 Task: Create a rule when custom fields assignee is set to priority by me.
Action: Mouse moved to (1159, 89)
Screenshot: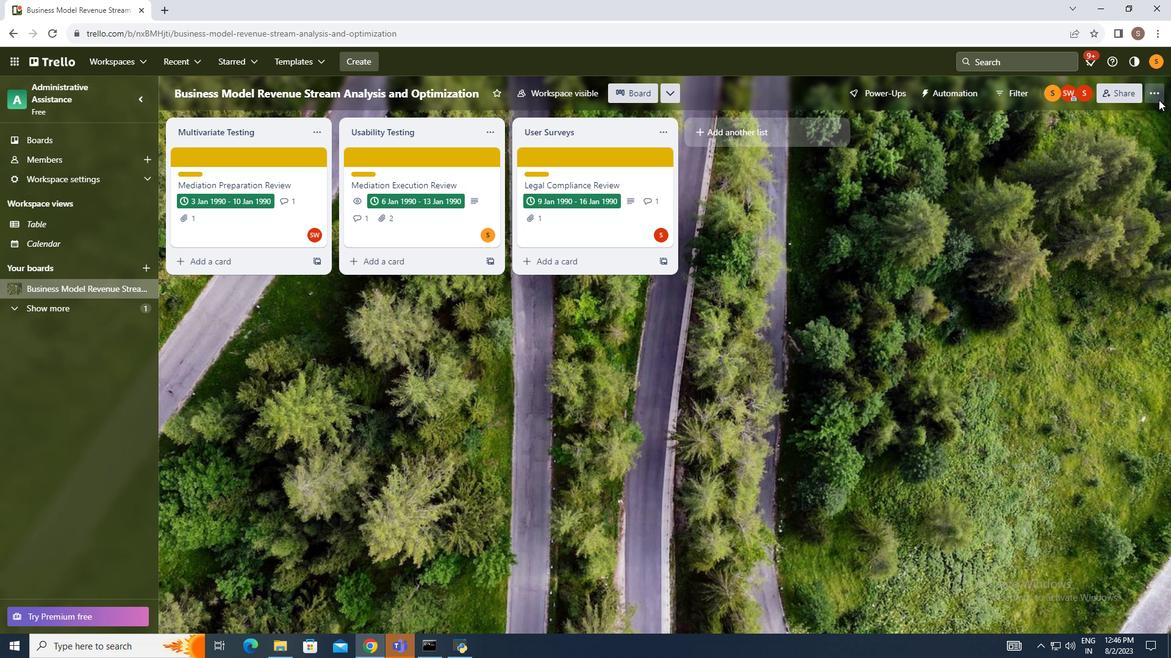 
Action: Mouse pressed left at (1159, 89)
Screenshot: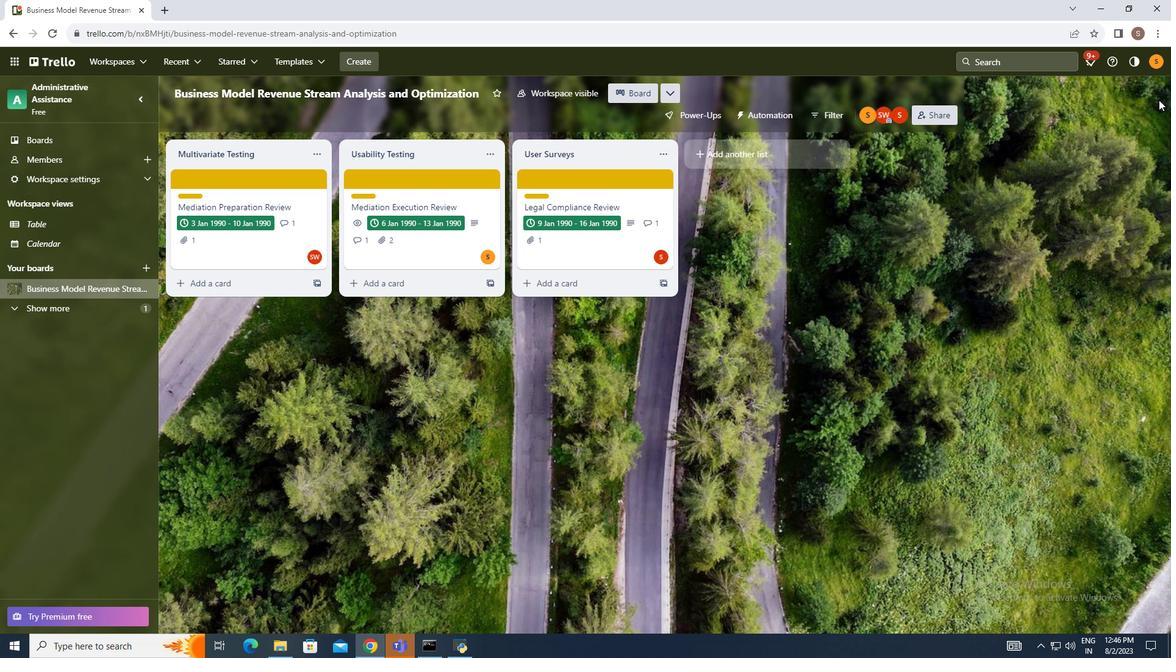 
Action: Mouse moved to (1064, 258)
Screenshot: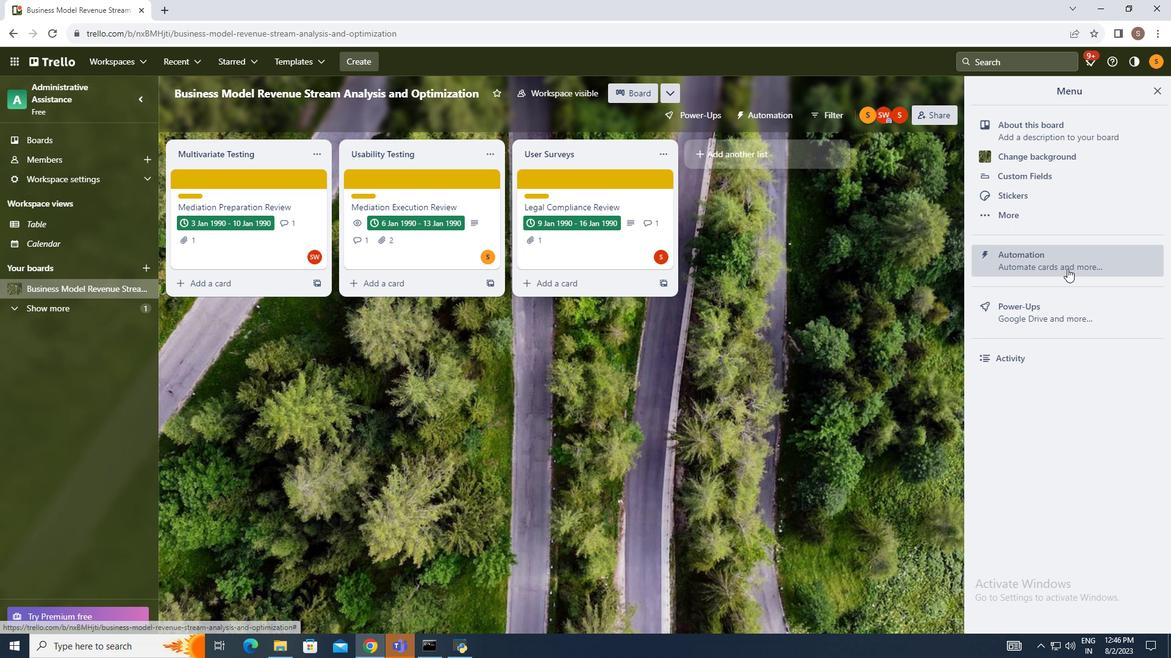 
Action: Mouse pressed left at (1064, 258)
Screenshot: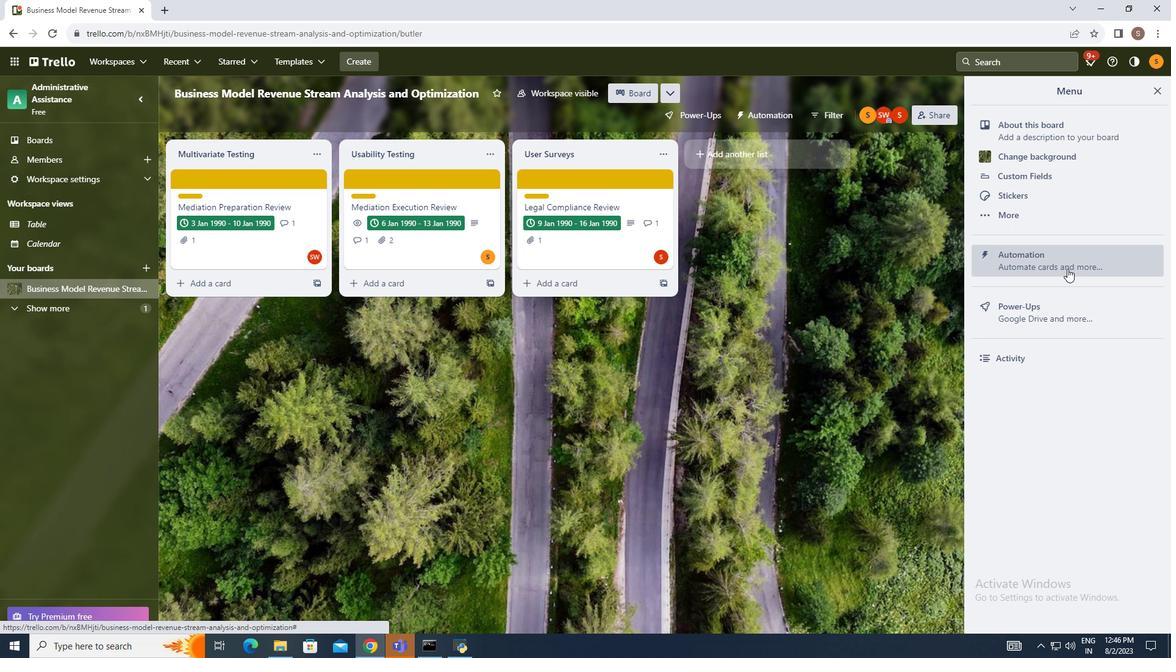 
Action: Mouse moved to (173, 213)
Screenshot: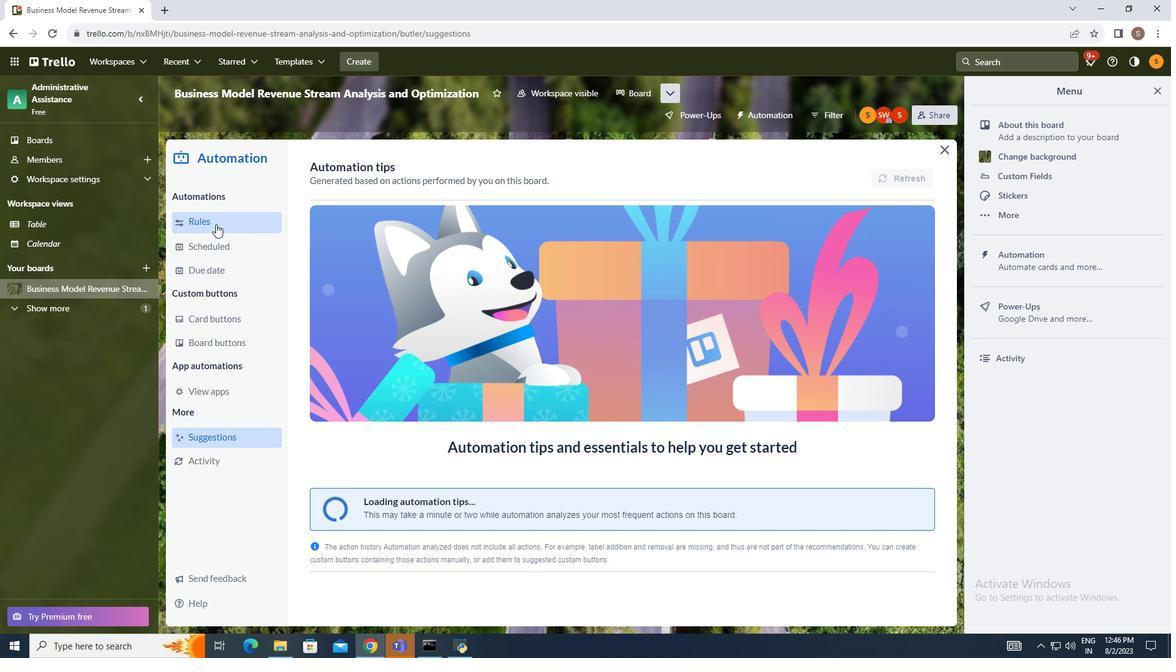 
Action: Mouse pressed left at (173, 213)
Screenshot: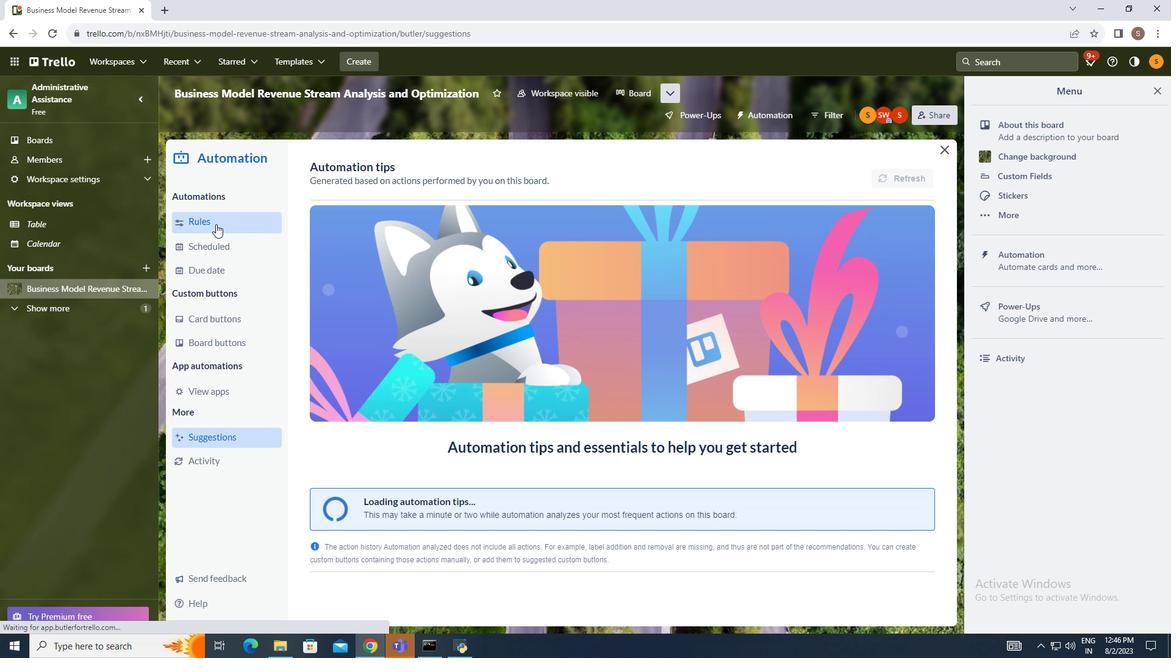 
Action: Mouse moved to (820, 162)
Screenshot: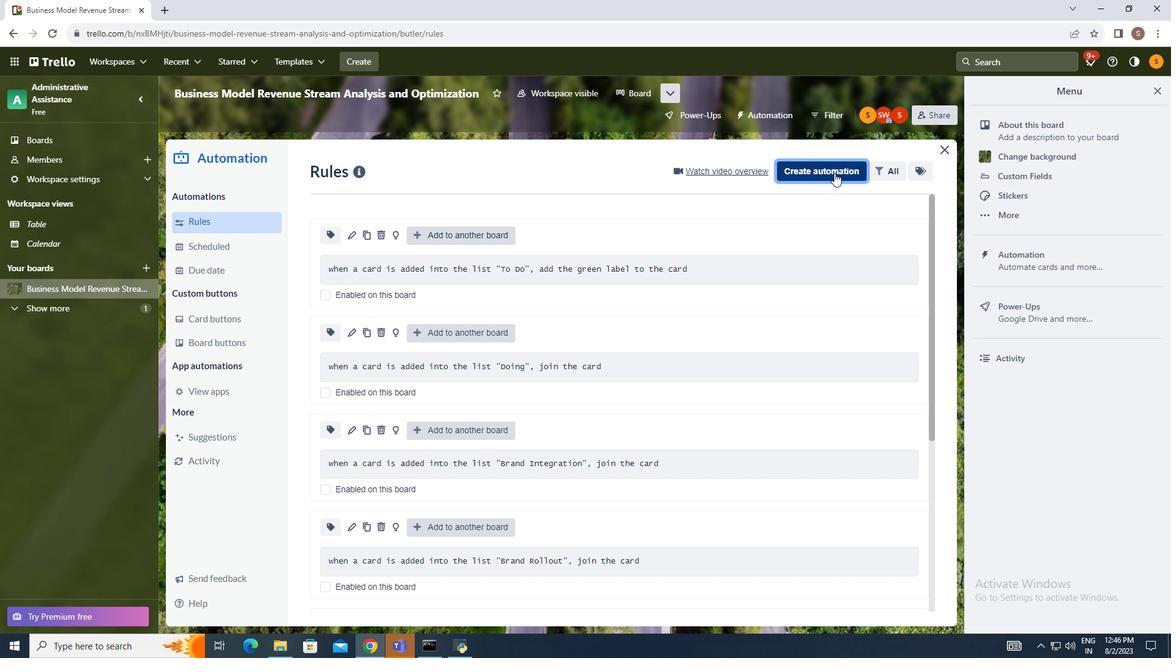 
Action: Mouse pressed left at (820, 162)
Screenshot: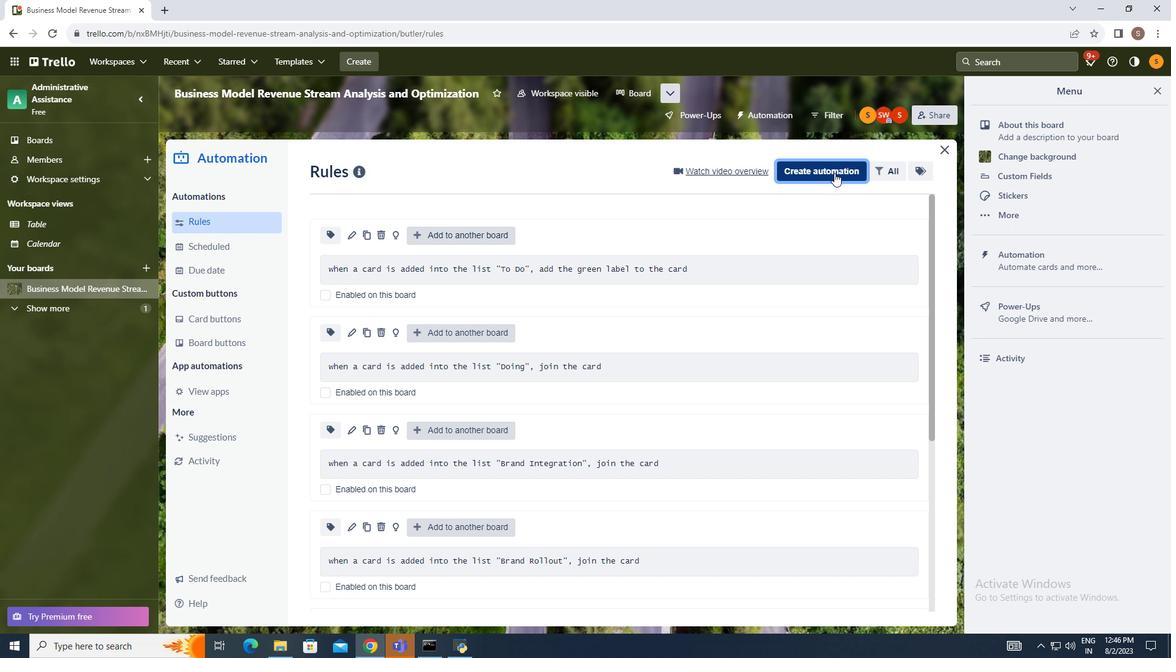 
Action: Mouse moved to (622, 277)
Screenshot: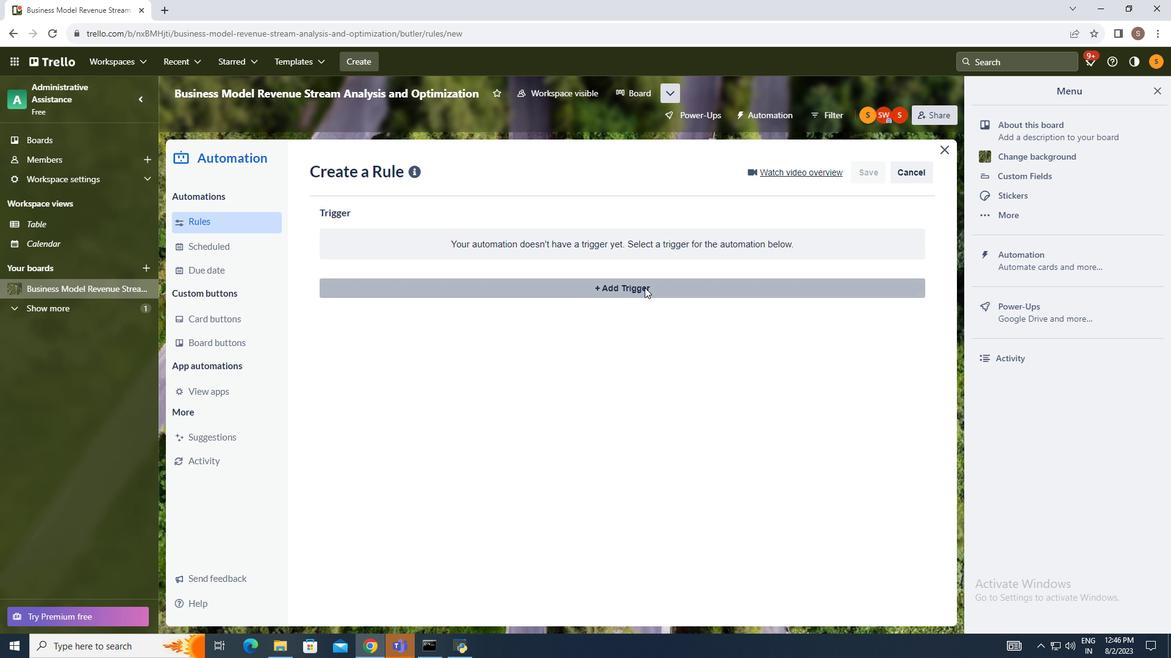 
Action: Mouse pressed left at (622, 277)
Screenshot: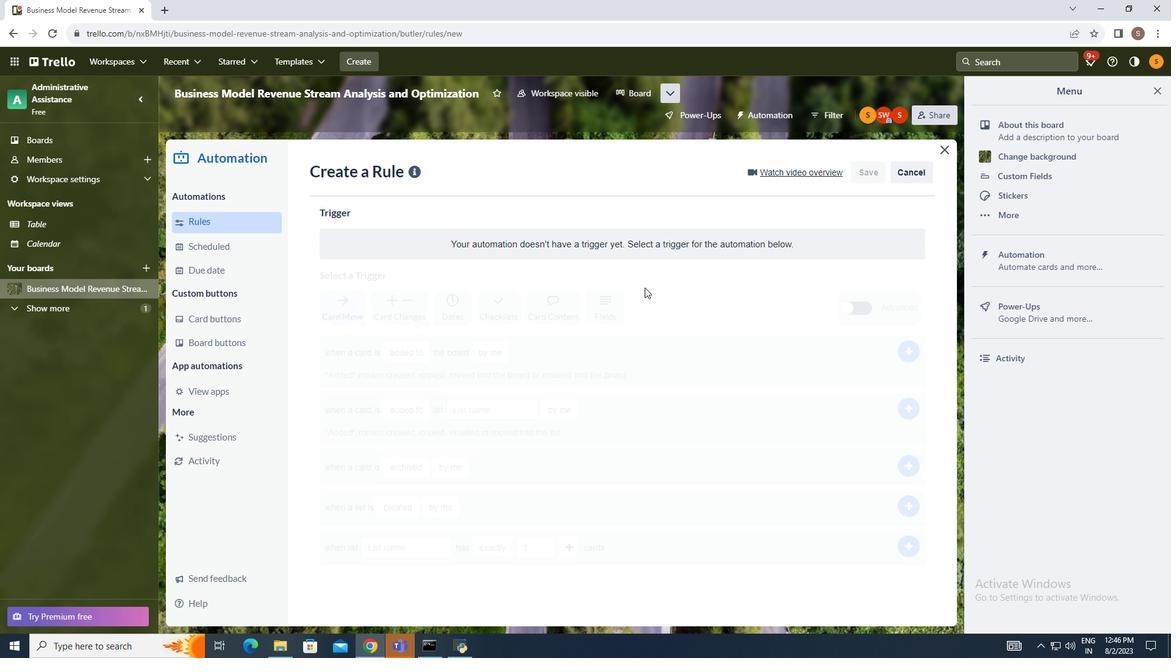 
Action: Mouse moved to (568, 317)
Screenshot: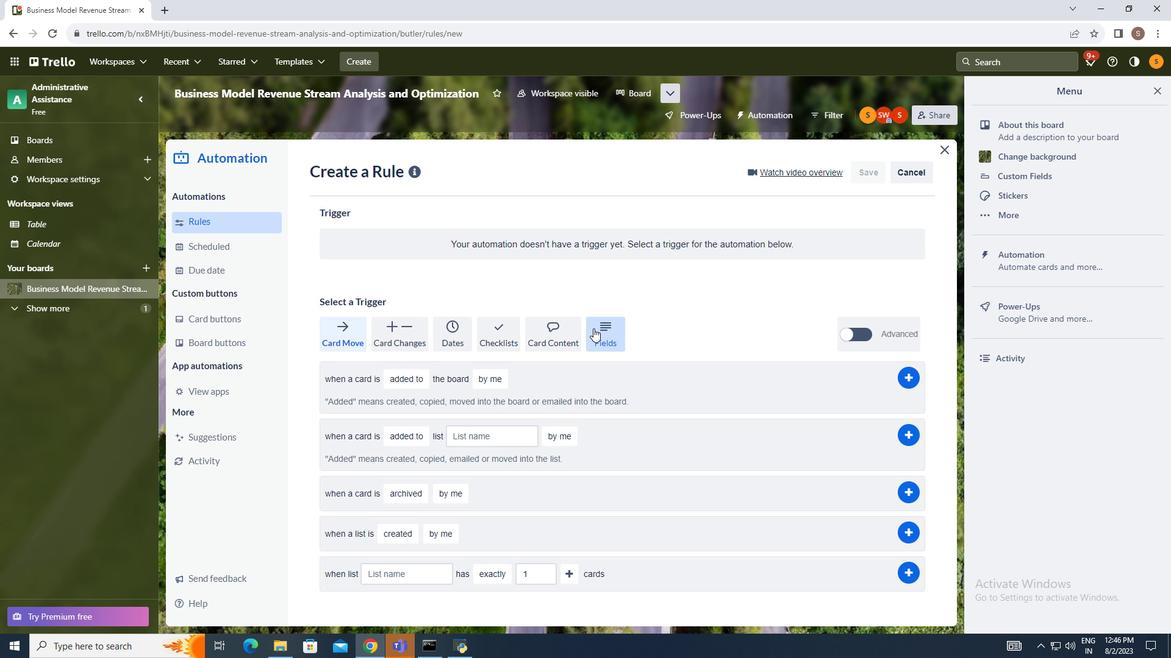 
Action: Mouse pressed left at (568, 317)
Screenshot: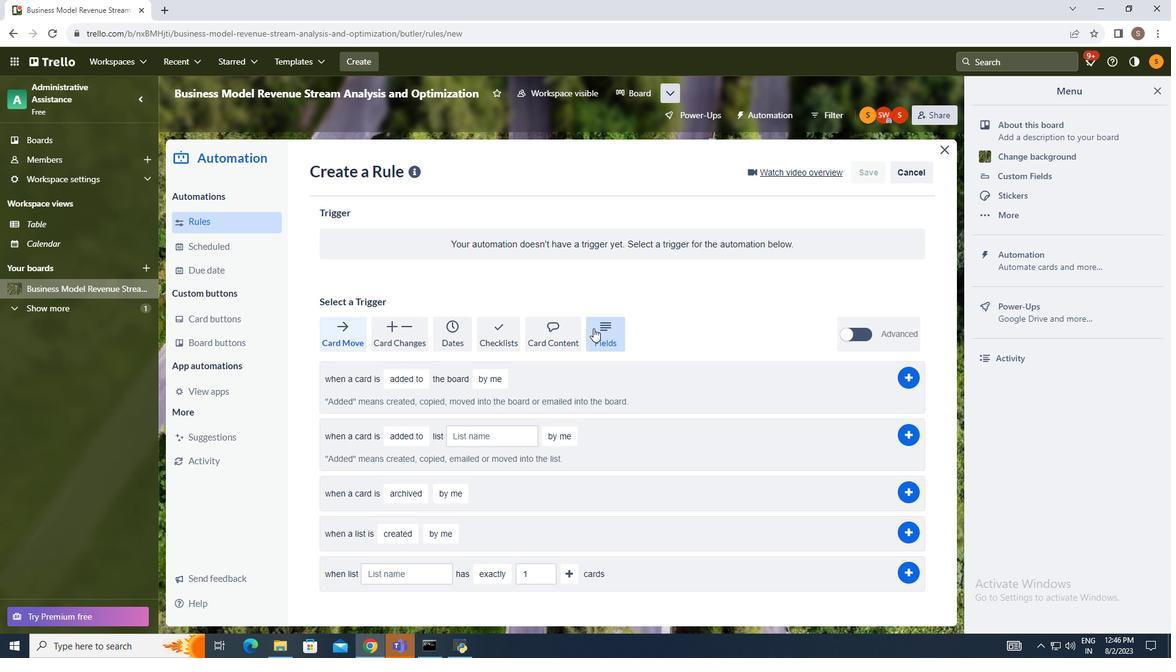 
Action: Mouse moved to (436, 455)
Screenshot: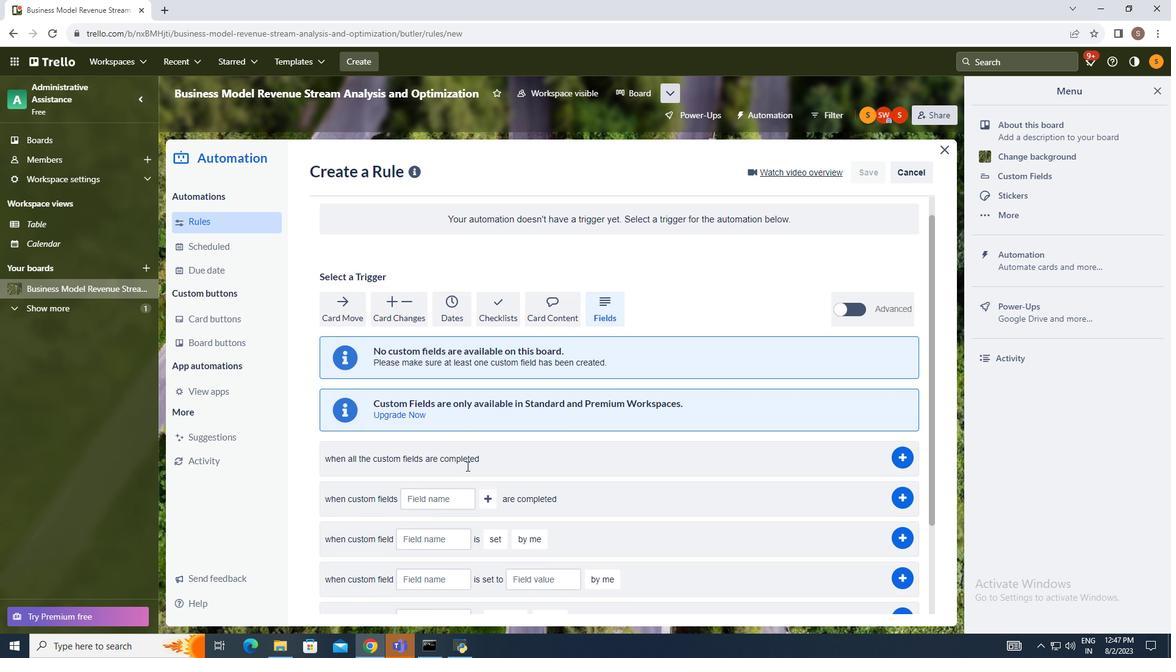 
Action: Mouse scrolled (436, 454) with delta (0, 0)
Screenshot: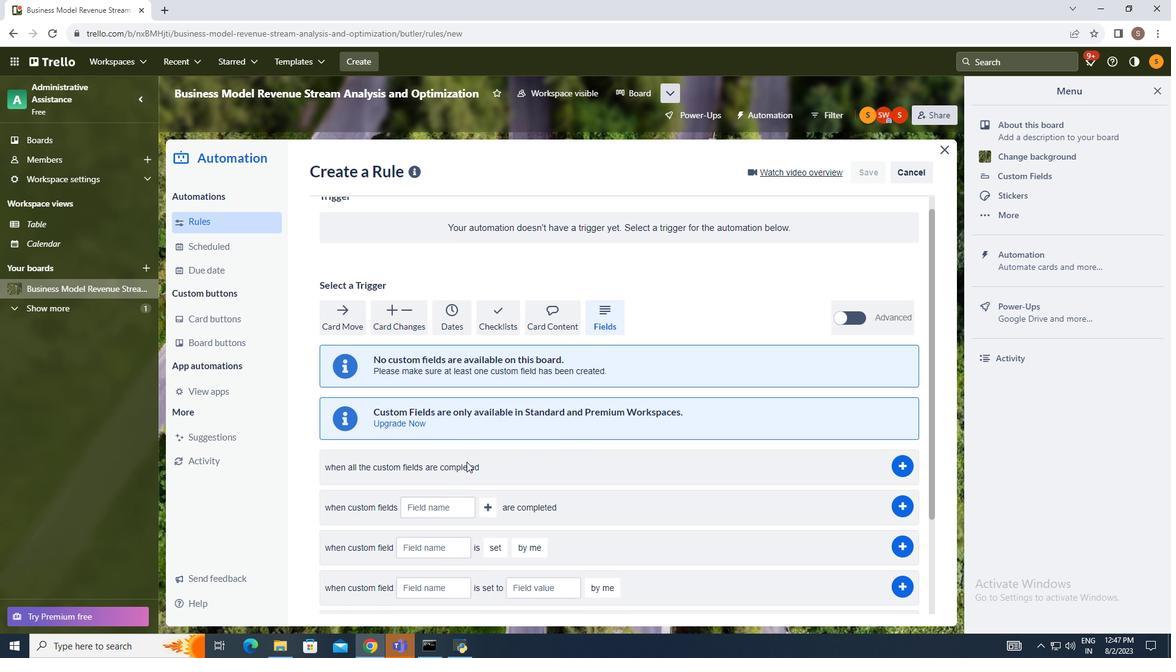 
Action: Mouse moved to (436, 455)
Screenshot: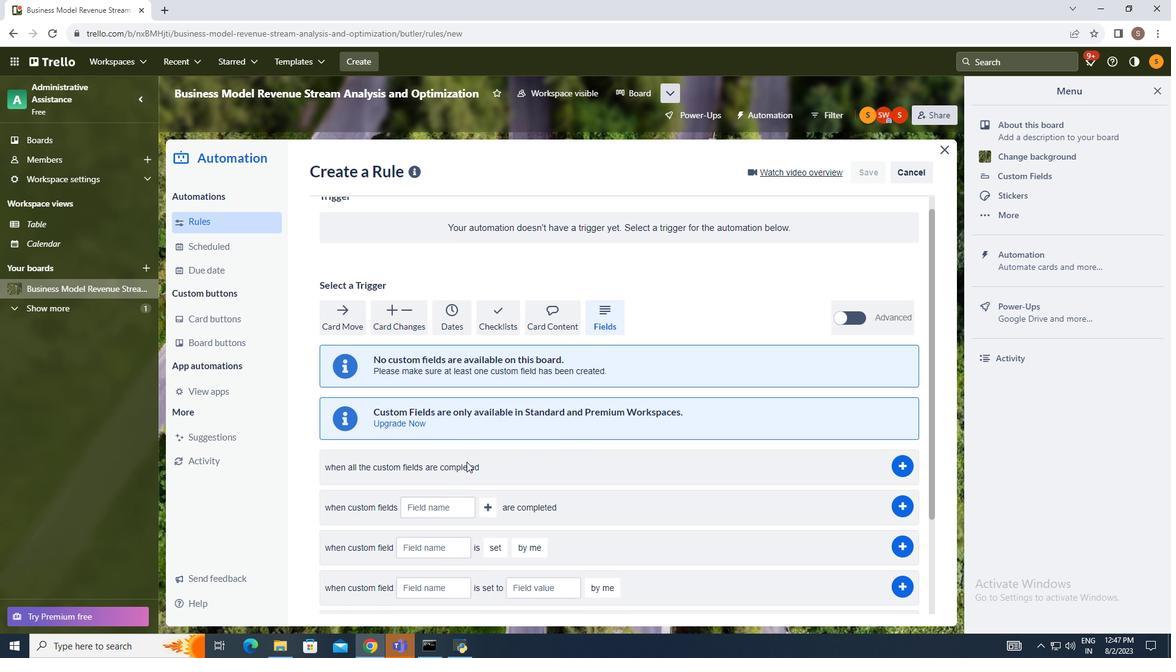 
Action: Mouse scrolled (436, 455) with delta (0, 0)
Screenshot: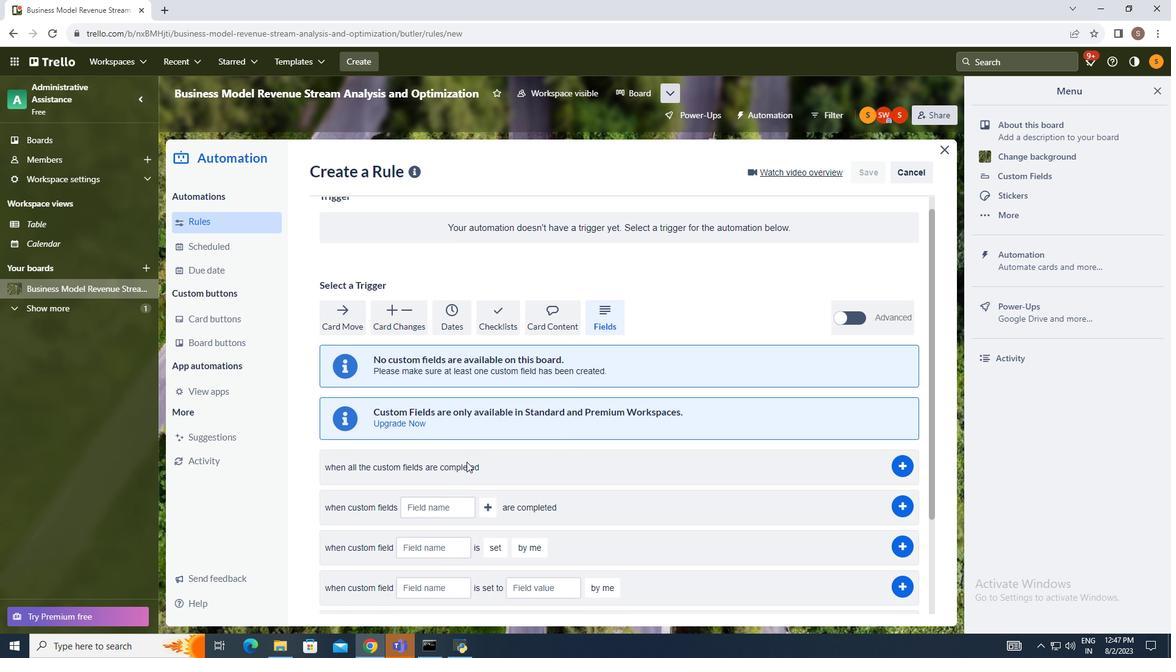 
Action: Mouse moved to (435, 453)
Screenshot: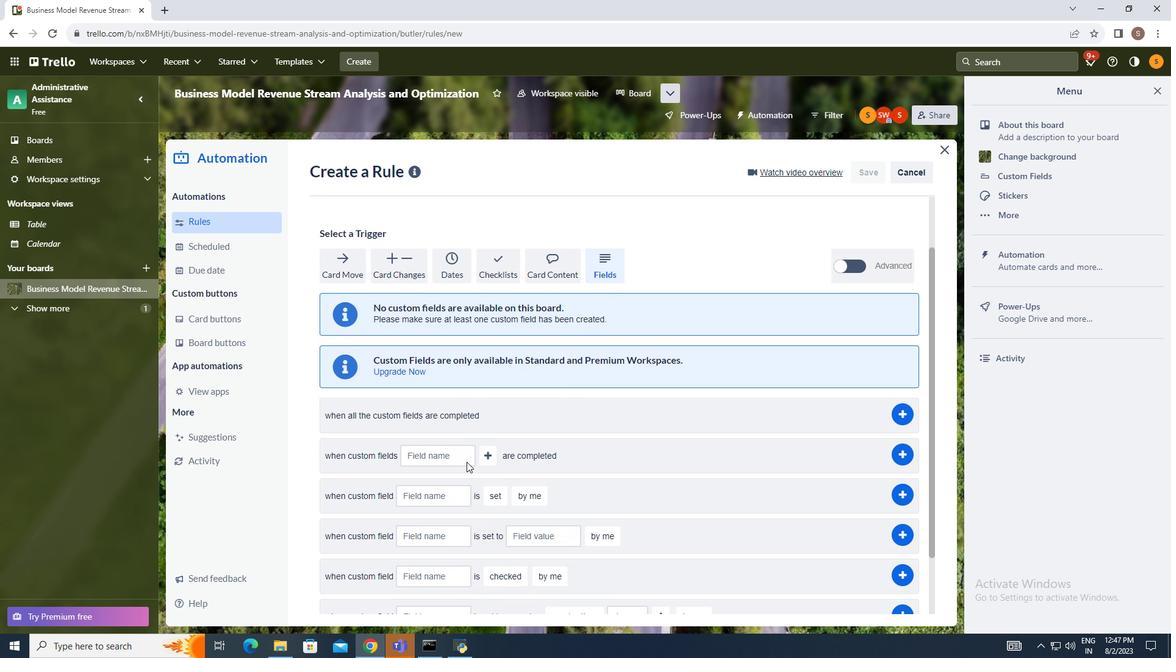 
Action: Mouse scrolled (435, 454) with delta (0, 0)
Screenshot: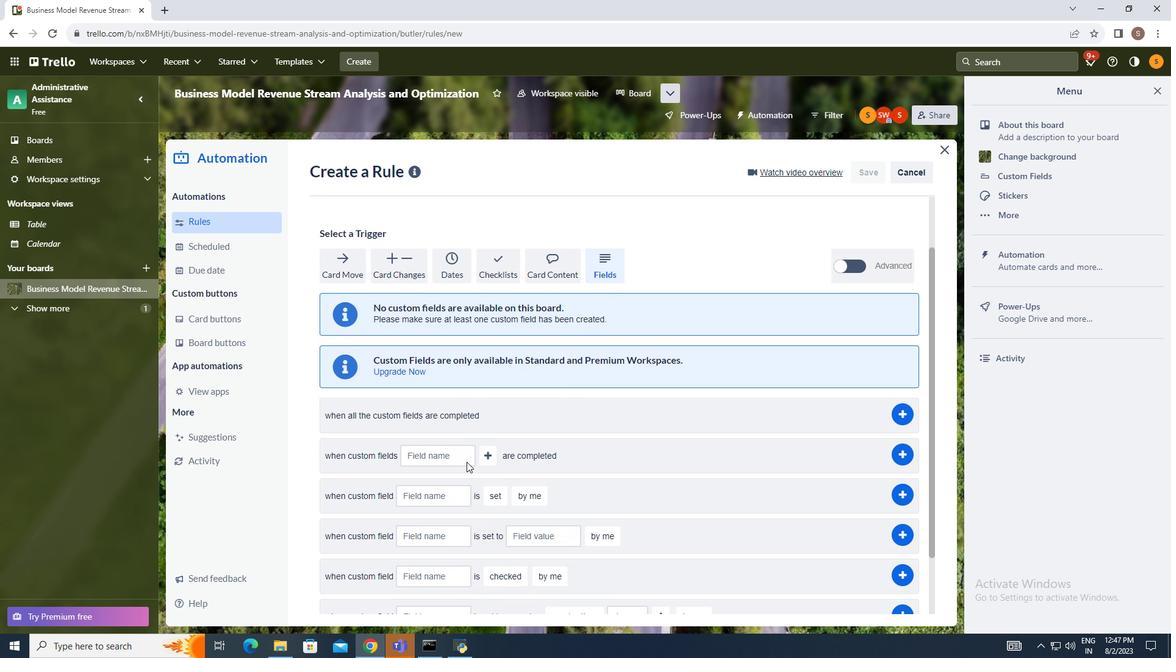 
Action: Mouse moved to (435, 450)
Screenshot: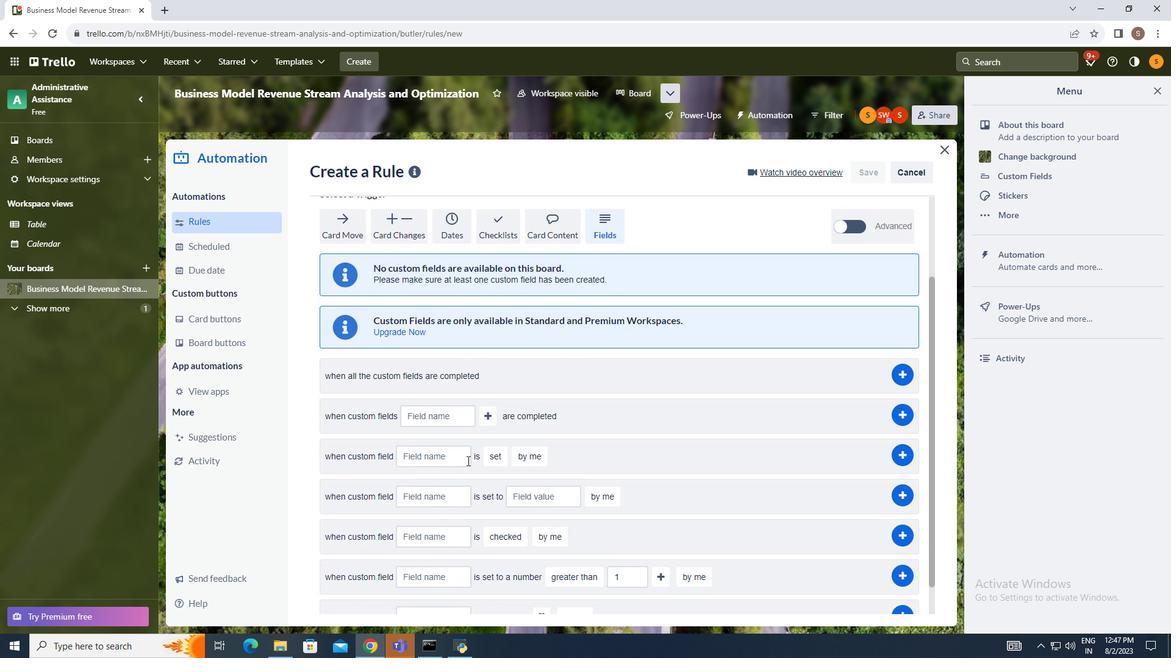 
Action: Mouse scrolled (435, 450) with delta (0, 0)
Screenshot: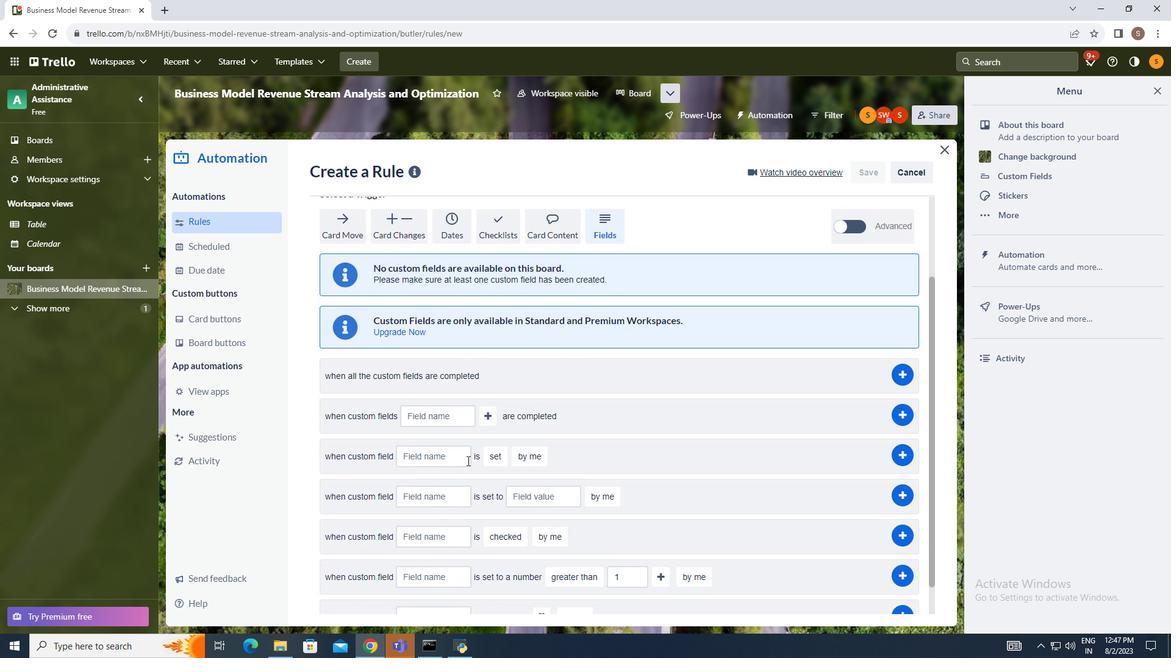 
Action: Mouse moved to (392, 471)
Screenshot: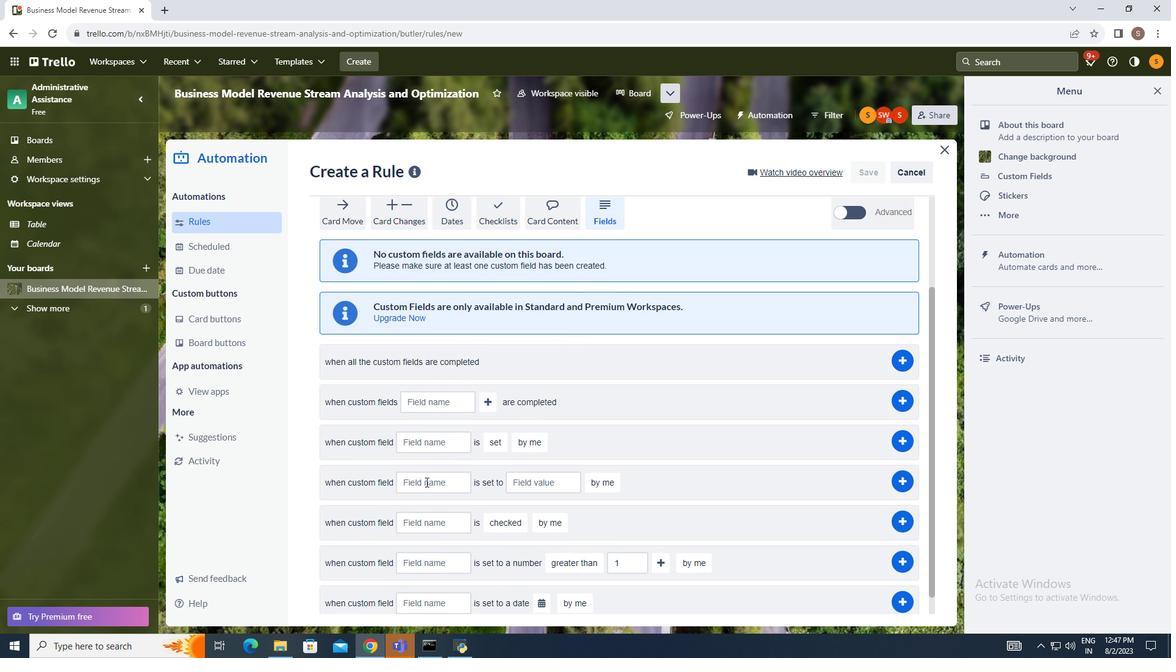 
Action: Mouse pressed left at (392, 471)
Screenshot: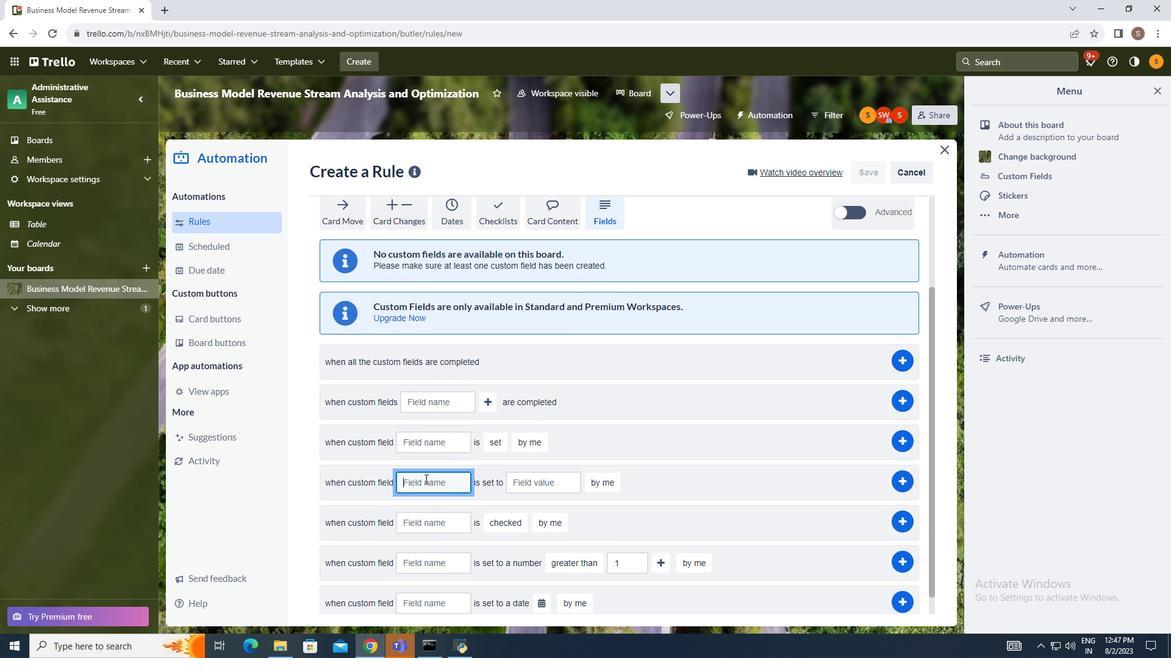 
Action: Mouse moved to (286, 429)
Screenshot: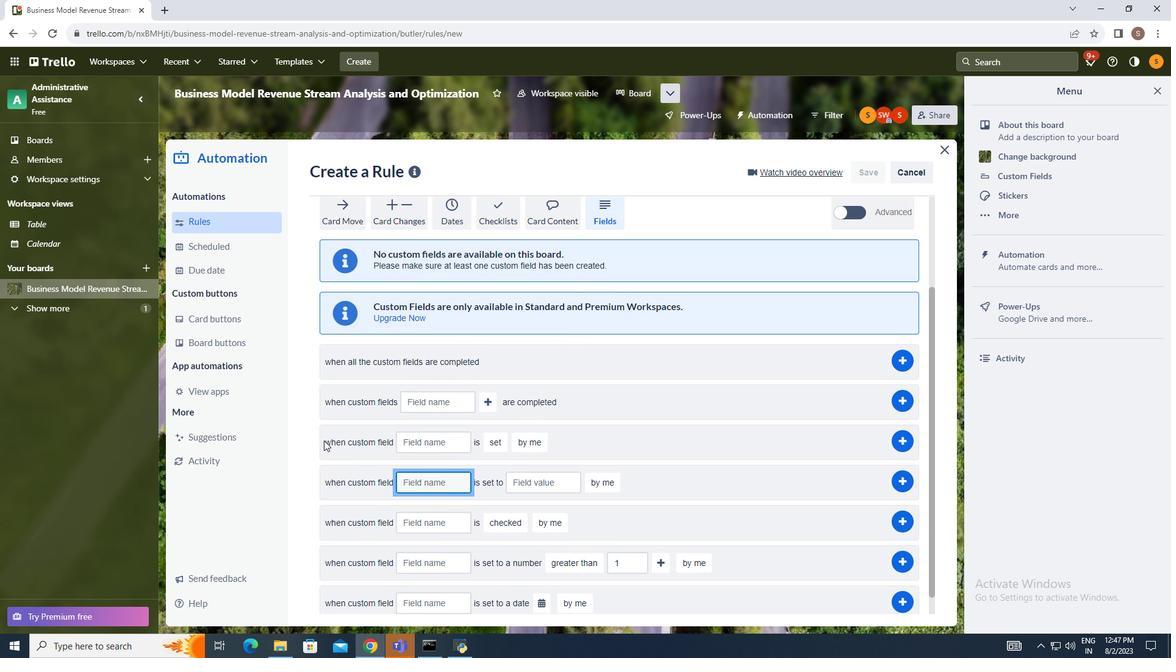 
Action: Key pressed assignee
Screenshot: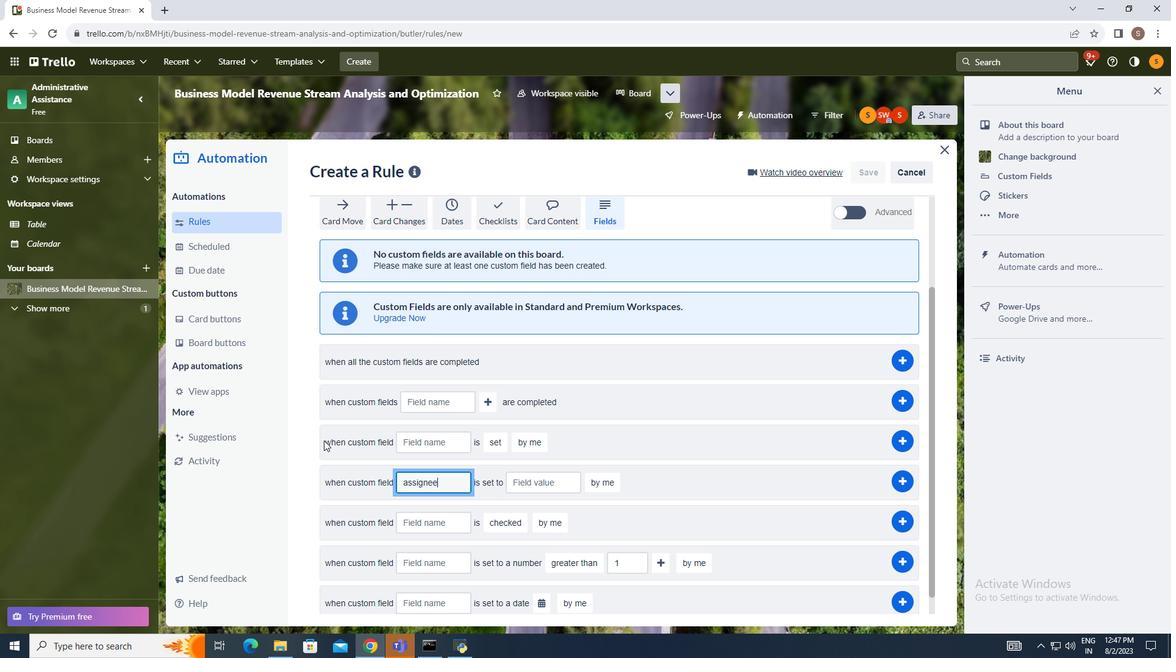 
Action: Mouse moved to (517, 468)
Screenshot: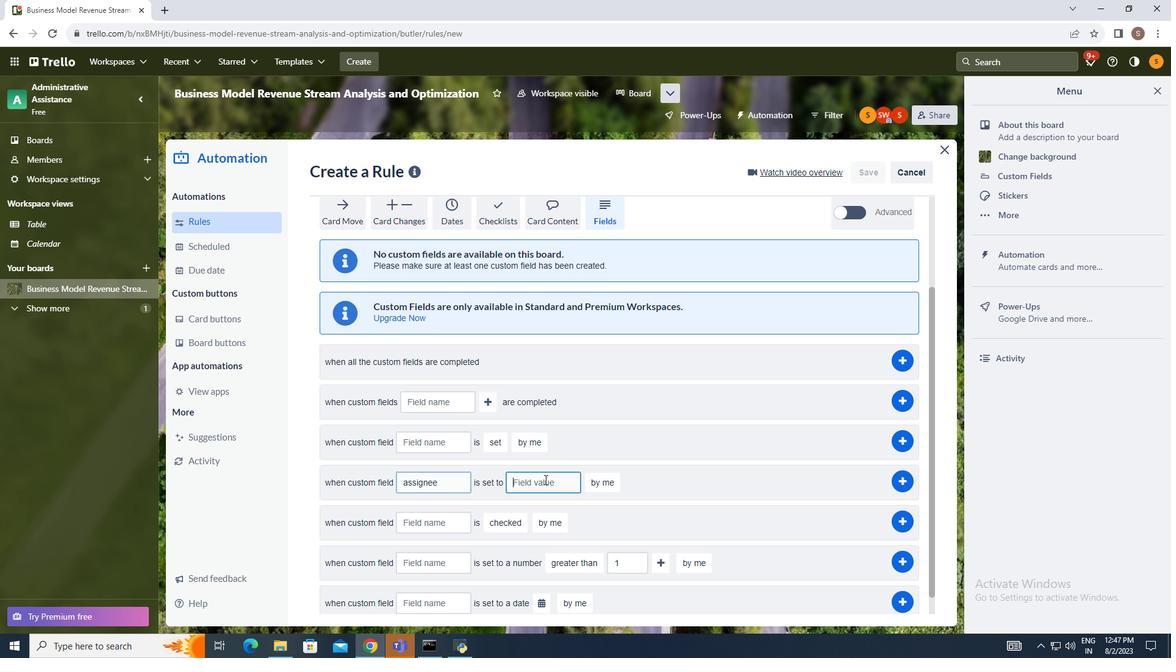 
Action: Mouse pressed left at (517, 468)
Screenshot: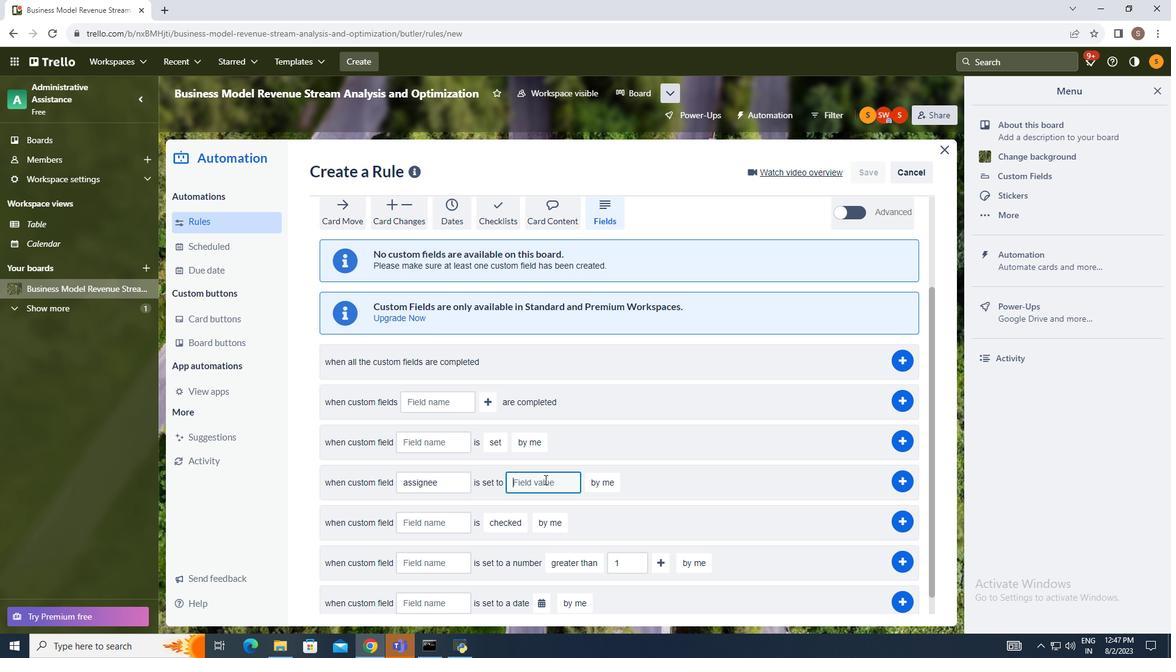 
Action: Mouse moved to (566, 438)
Screenshot: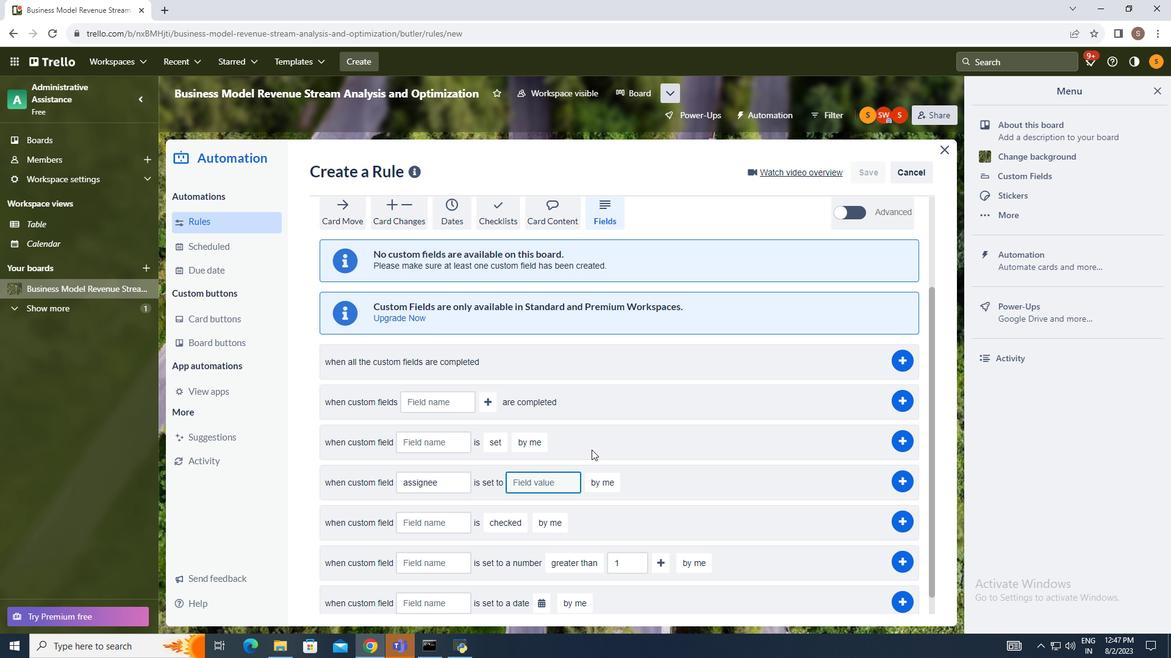
Action: Key pressed priority
Screenshot: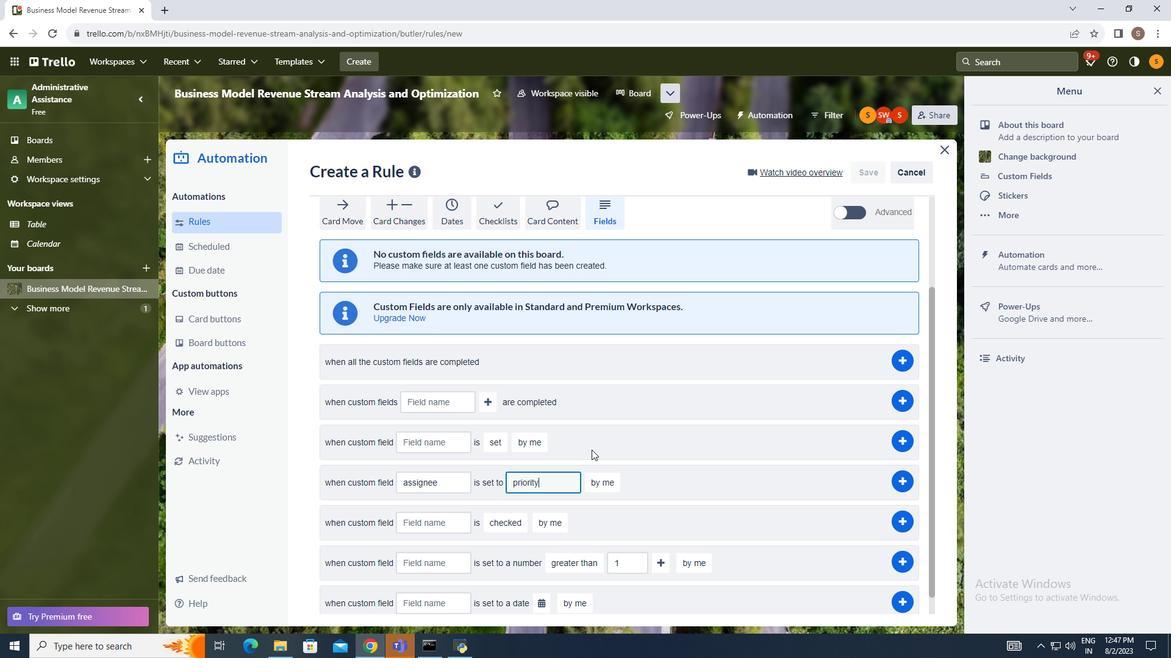 
Action: Mouse moved to (572, 472)
Screenshot: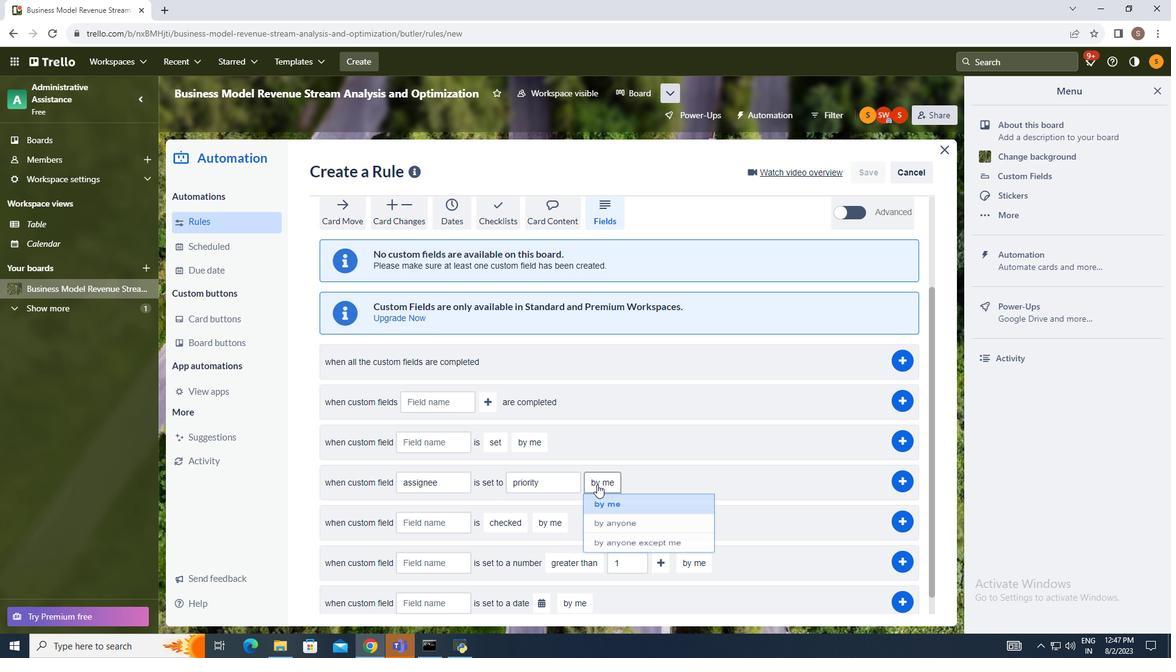 
Action: Mouse pressed left at (572, 472)
Screenshot: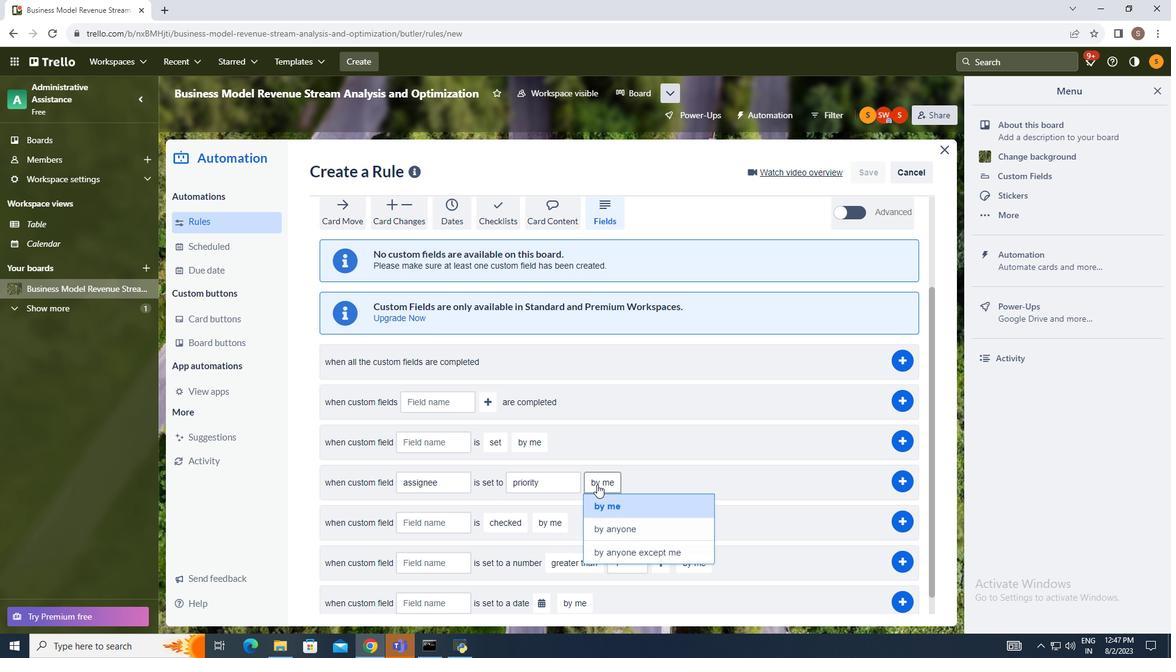 
Action: Mouse moved to (583, 494)
Screenshot: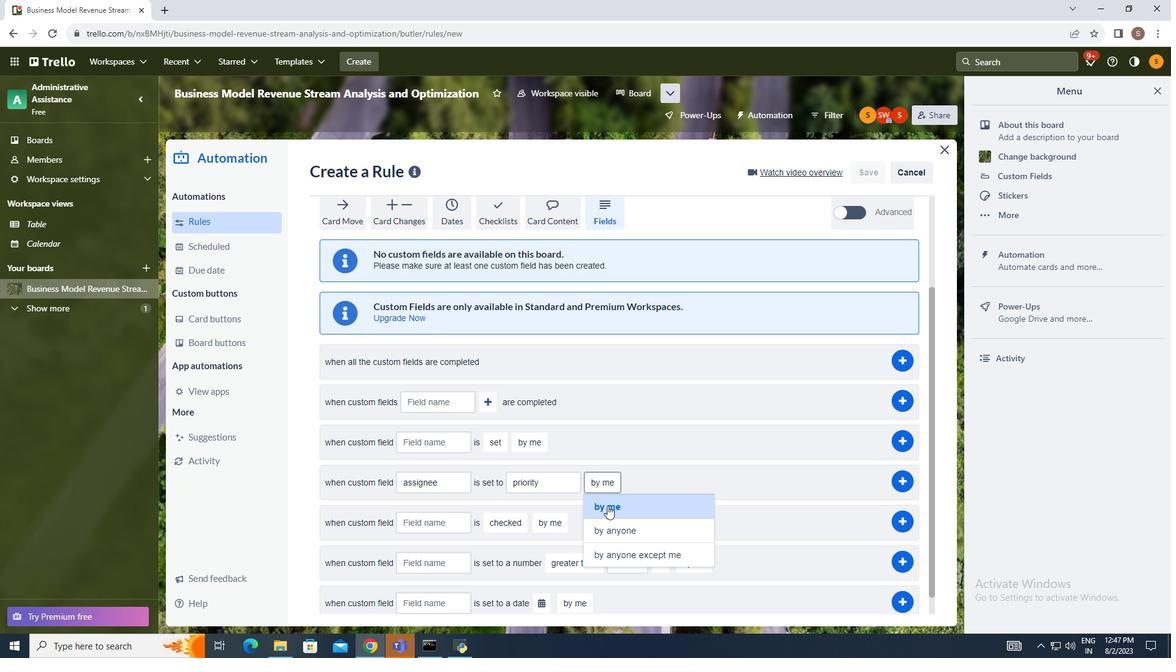 
Action: Mouse pressed left at (583, 494)
Screenshot: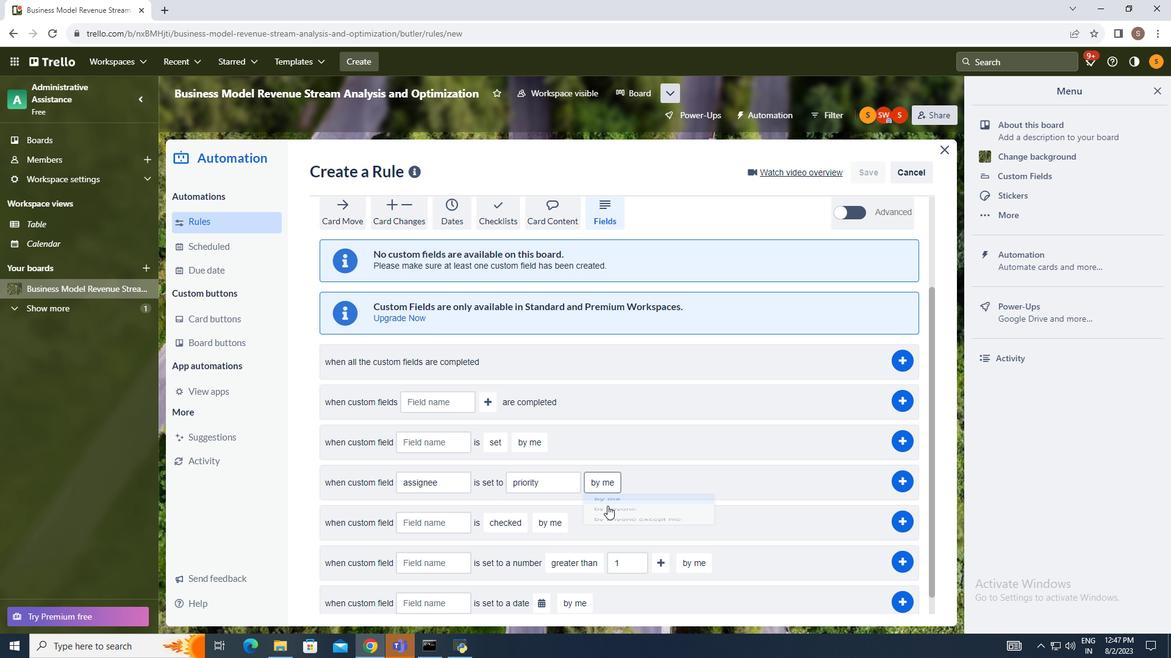
Action: Mouse moved to (889, 466)
Screenshot: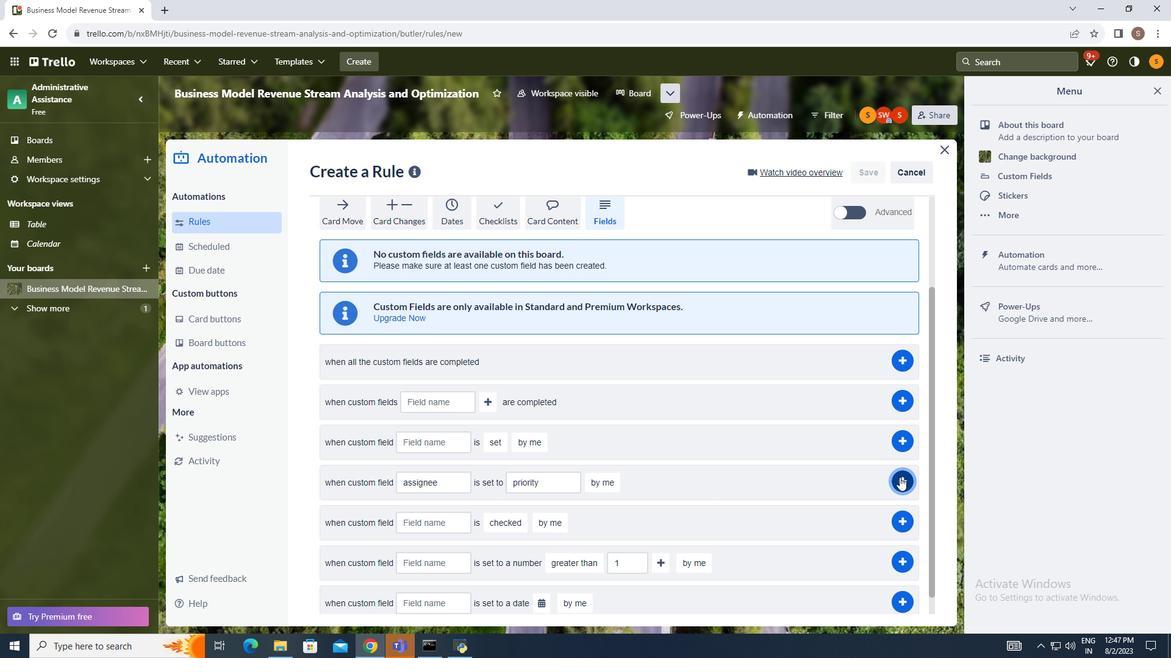 
Action: Mouse pressed left at (889, 466)
Screenshot: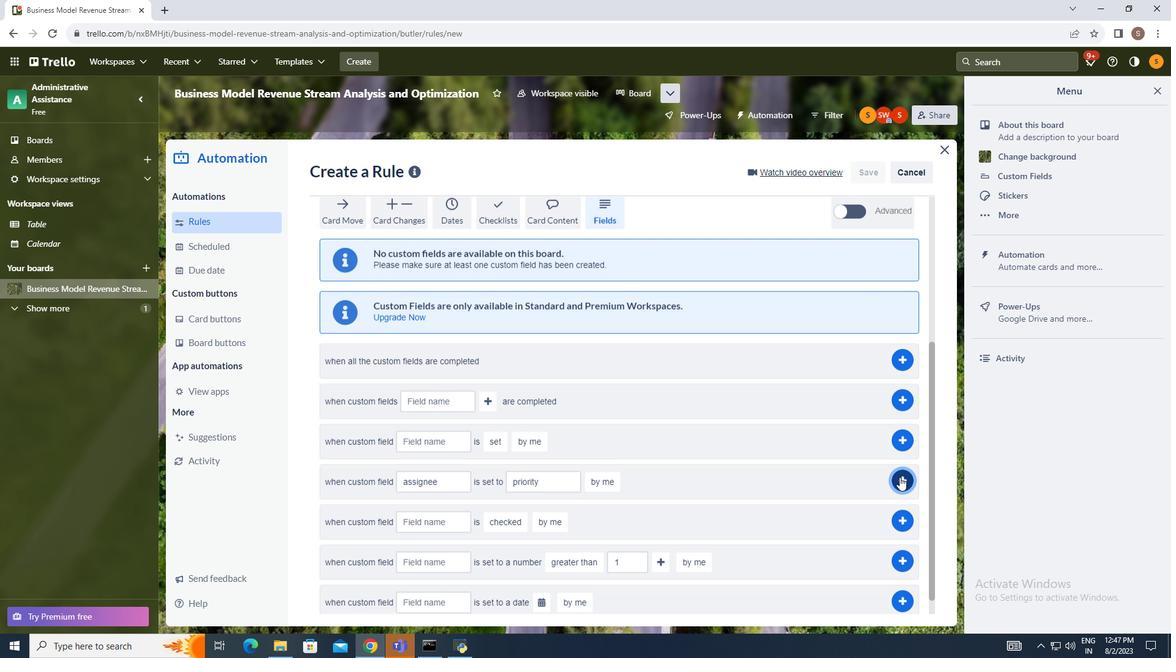 
Action: Mouse moved to (976, 444)
Screenshot: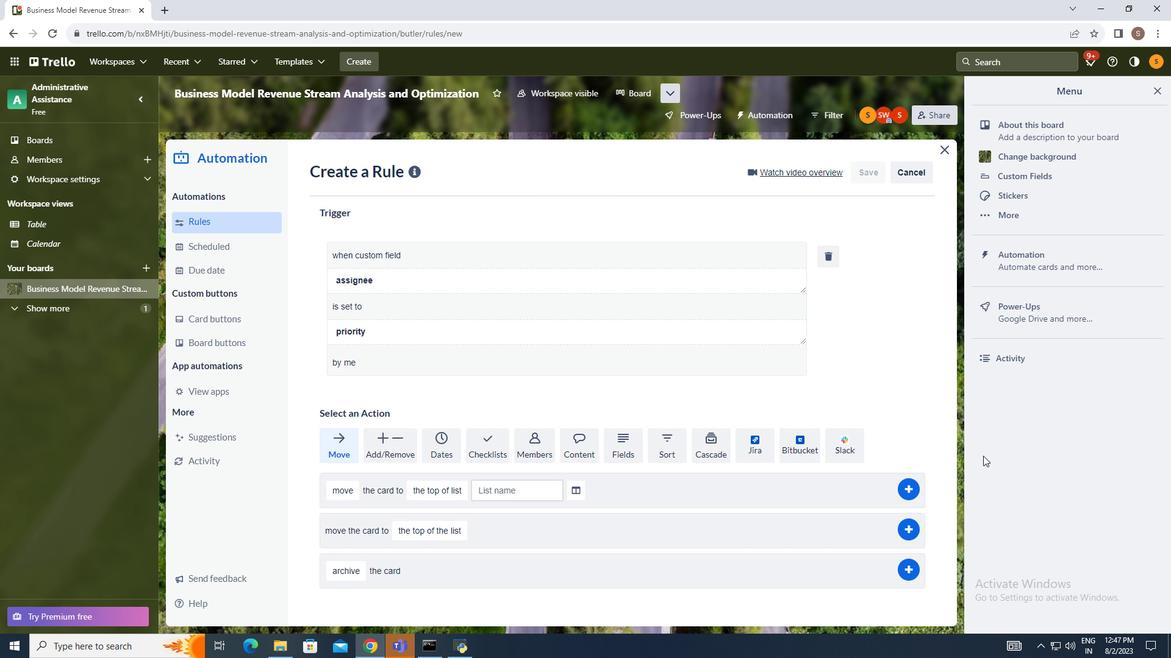 
